 Task: Set the default behavior for background sync permission to "Sites can ask to use info they've saved about you".
Action: Mouse moved to (1094, 29)
Screenshot: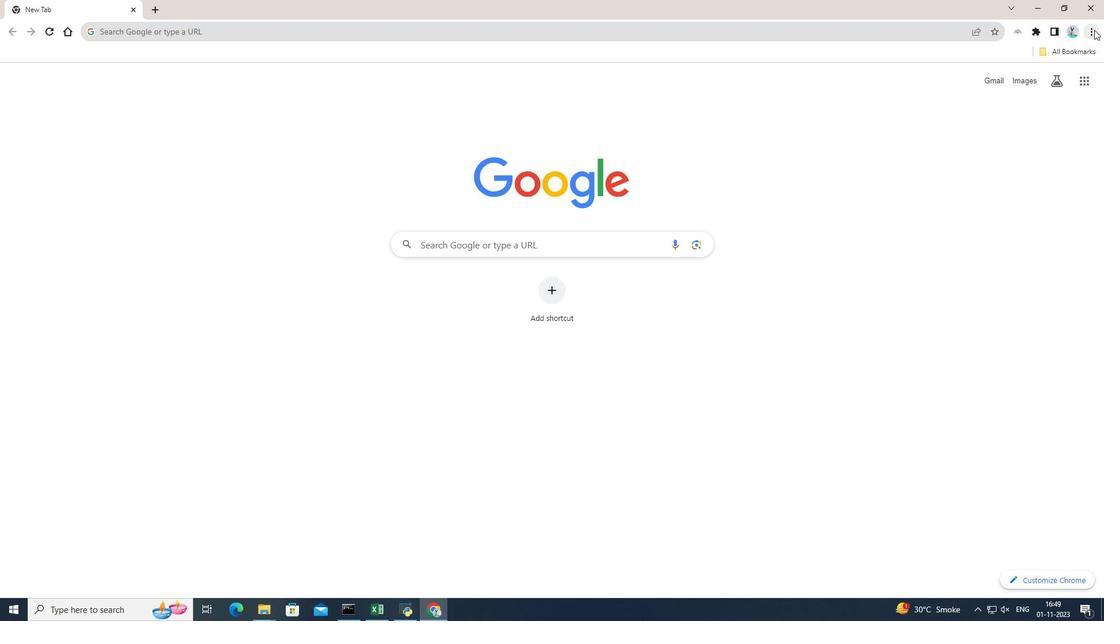 
Action: Mouse pressed left at (1094, 29)
Screenshot: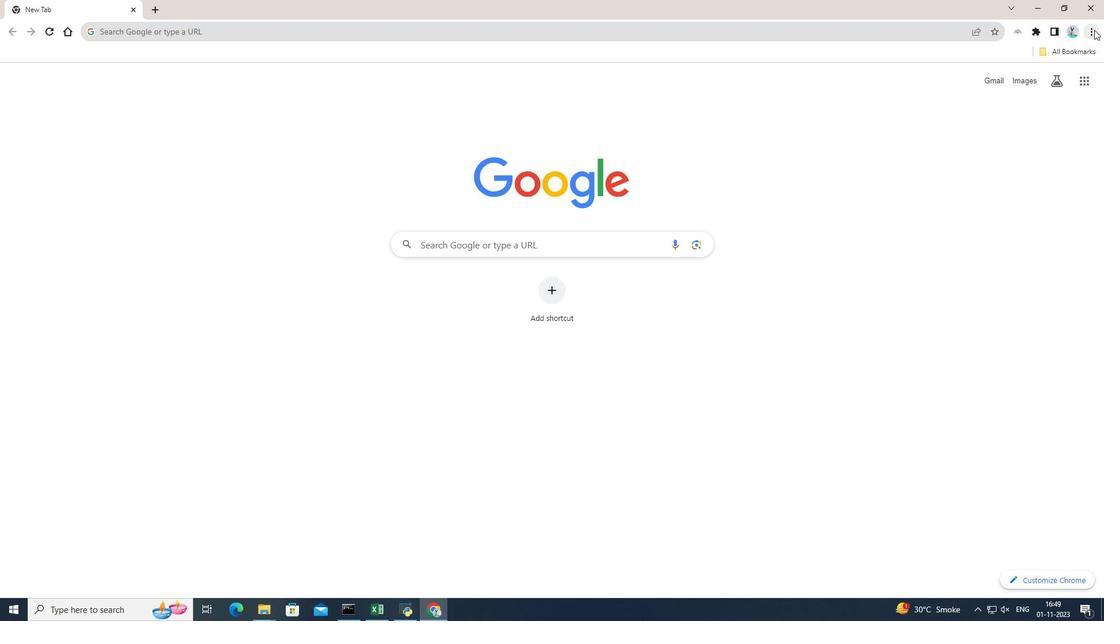 
Action: Mouse moved to (981, 238)
Screenshot: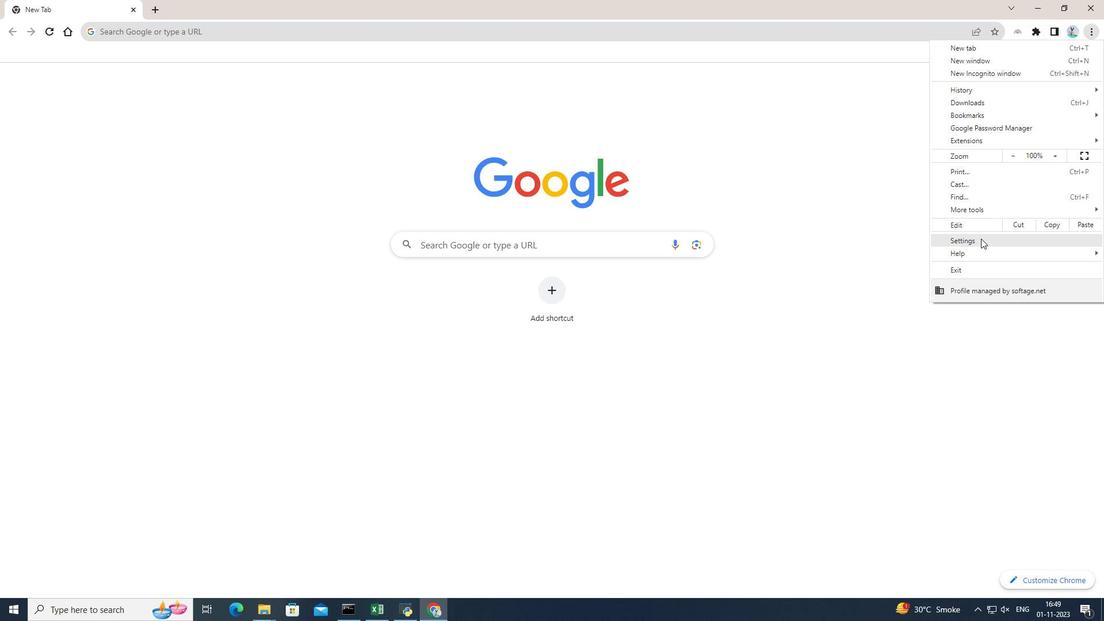 
Action: Mouse pressed left at (981, 238)
Screenshot: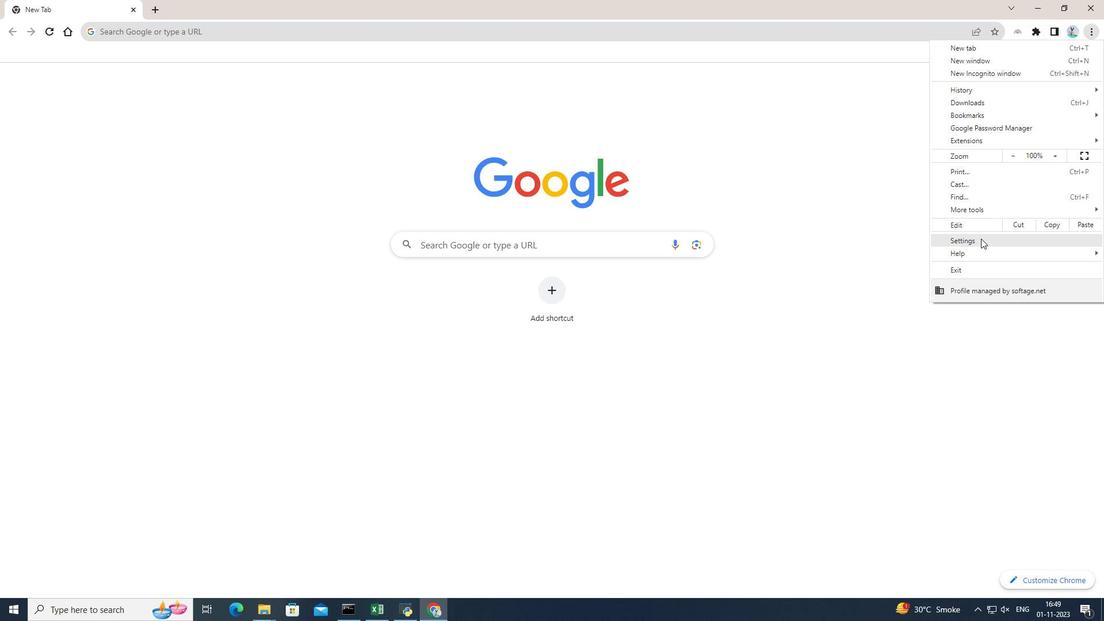 
Action: Mouse pressed left at (981, 238)
Screenshot: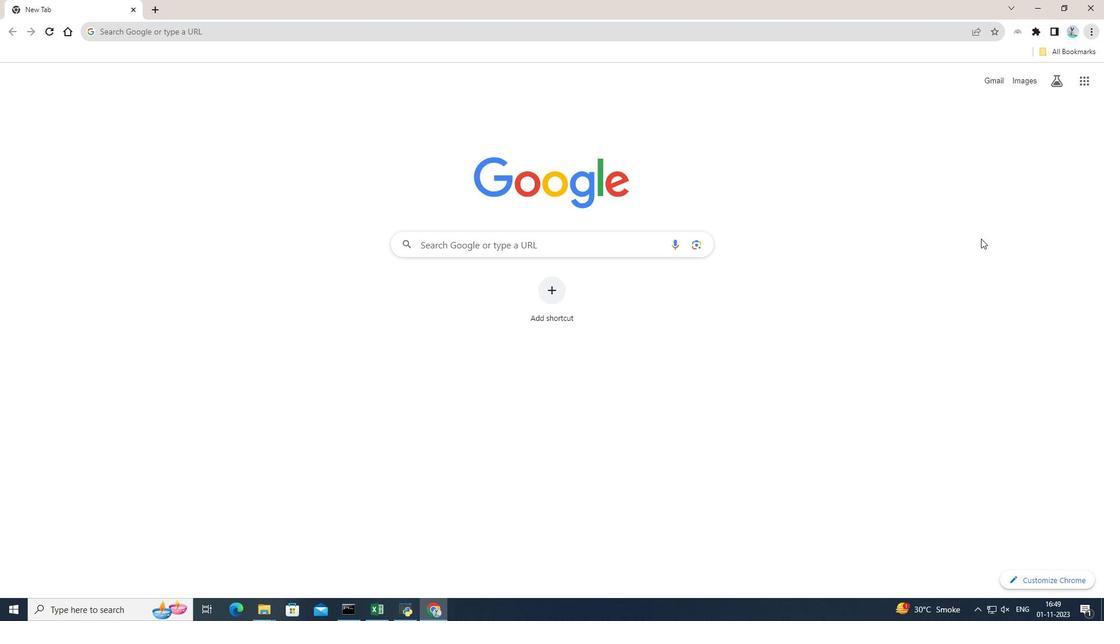 
Action: Mouse moved to (97, 135)
Screenshot: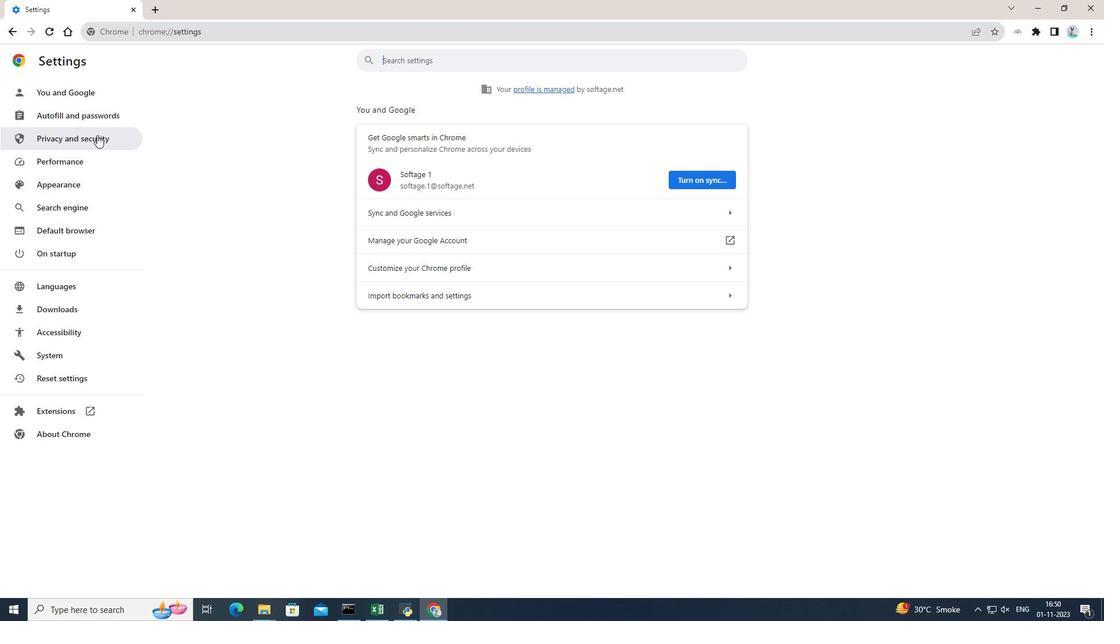 
Action: Mouse pressed left at (97, 135)
Screenshot: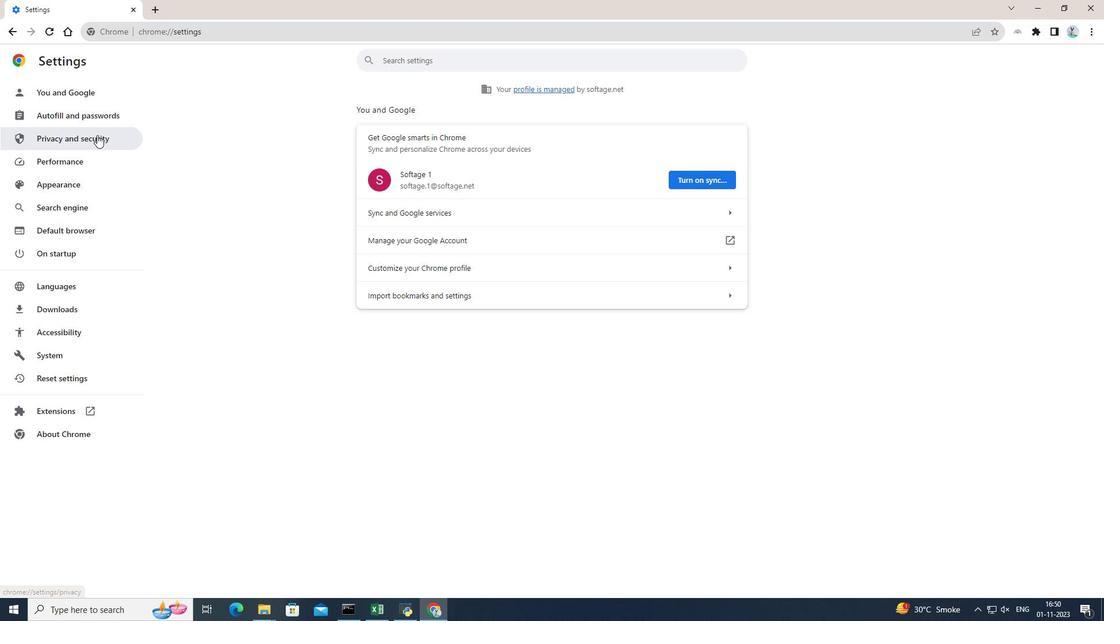 
Action: Mouse moved to (506, 357)
Screenshot: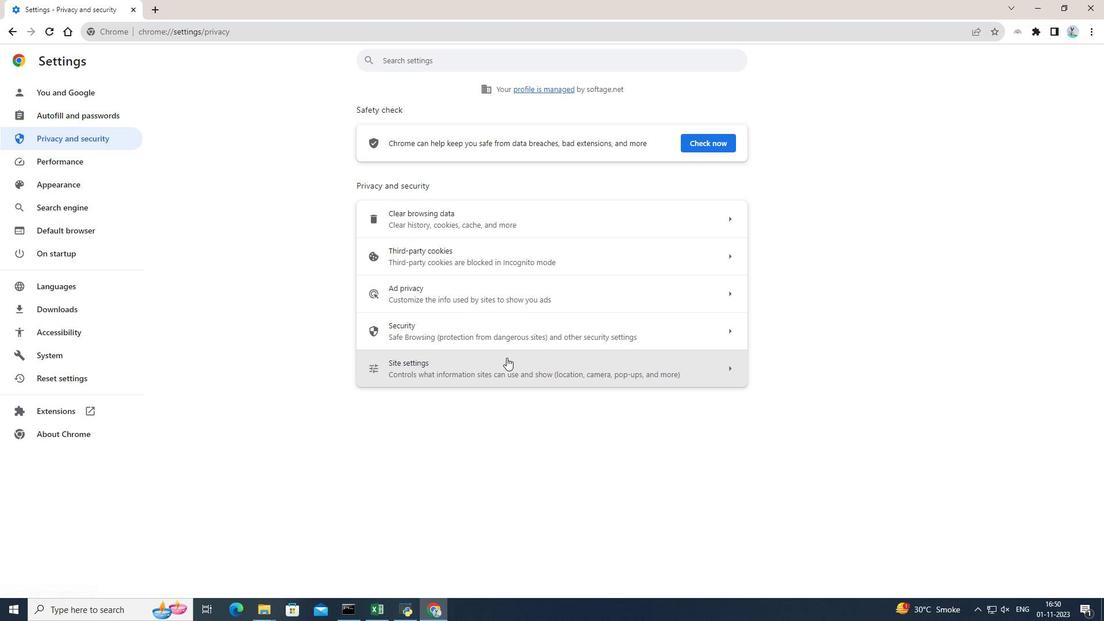 
Action: Mouse pressed left at (506, 357)
Screenshot: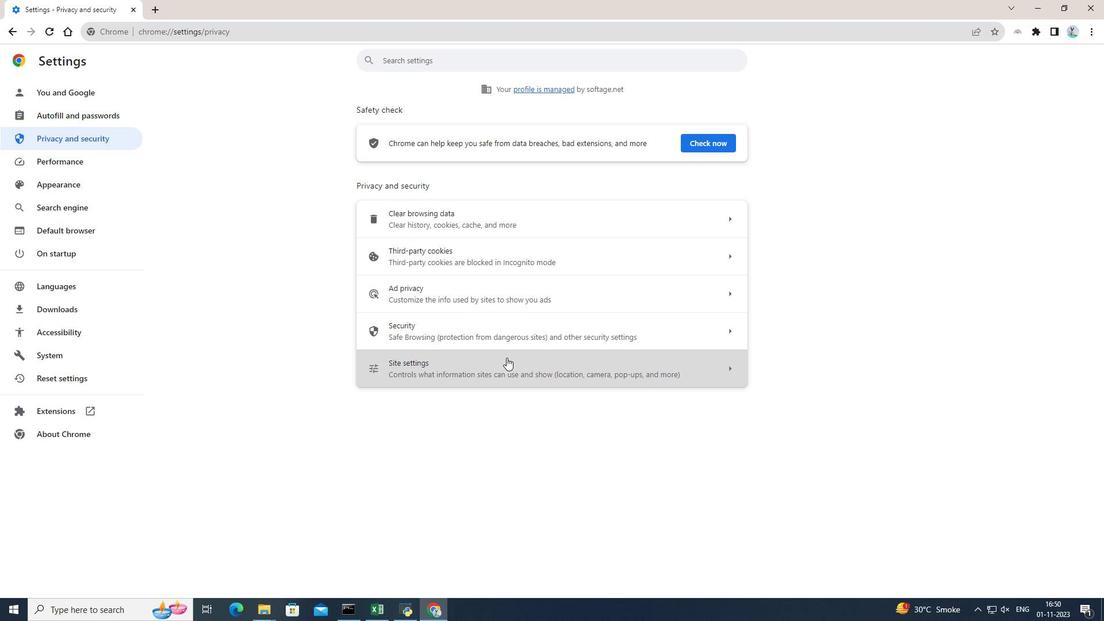 
Action: Mouse moved to (587, 409)
Screenshot: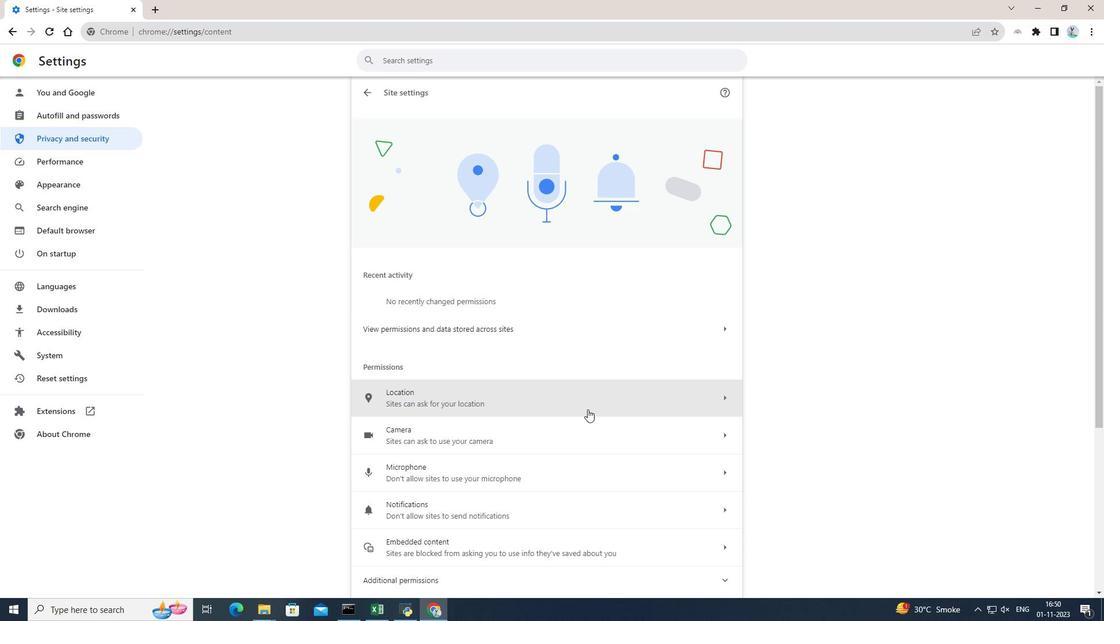 
Action: Mouse scrolled (587, 409) with delta (0, 0)
Screenshot: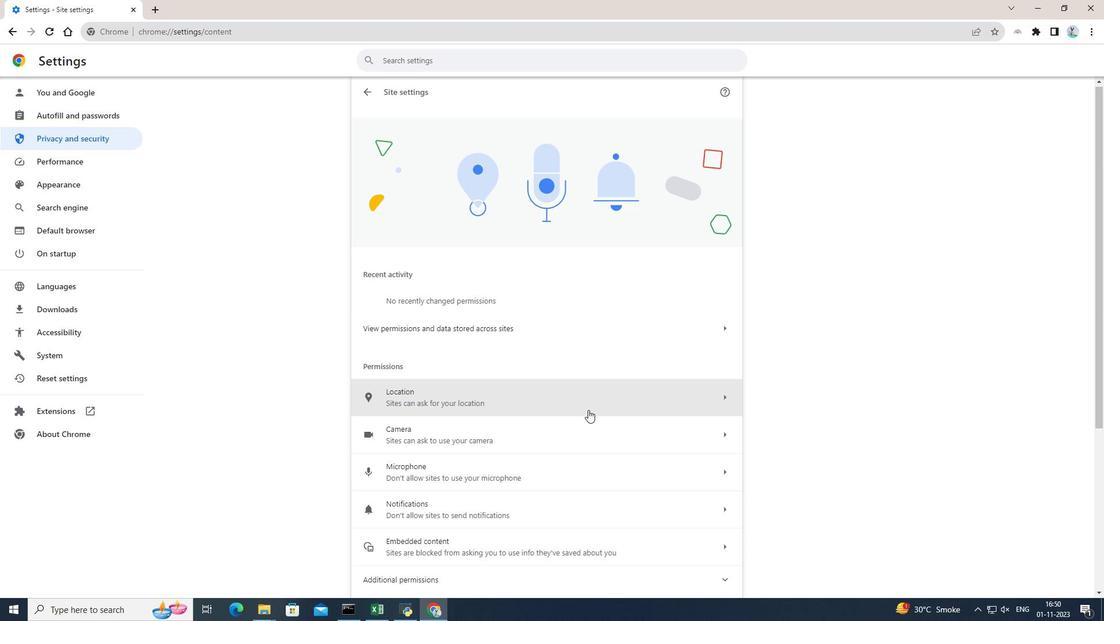 
Action: Mouse moved to (588, 410)
Screenshot: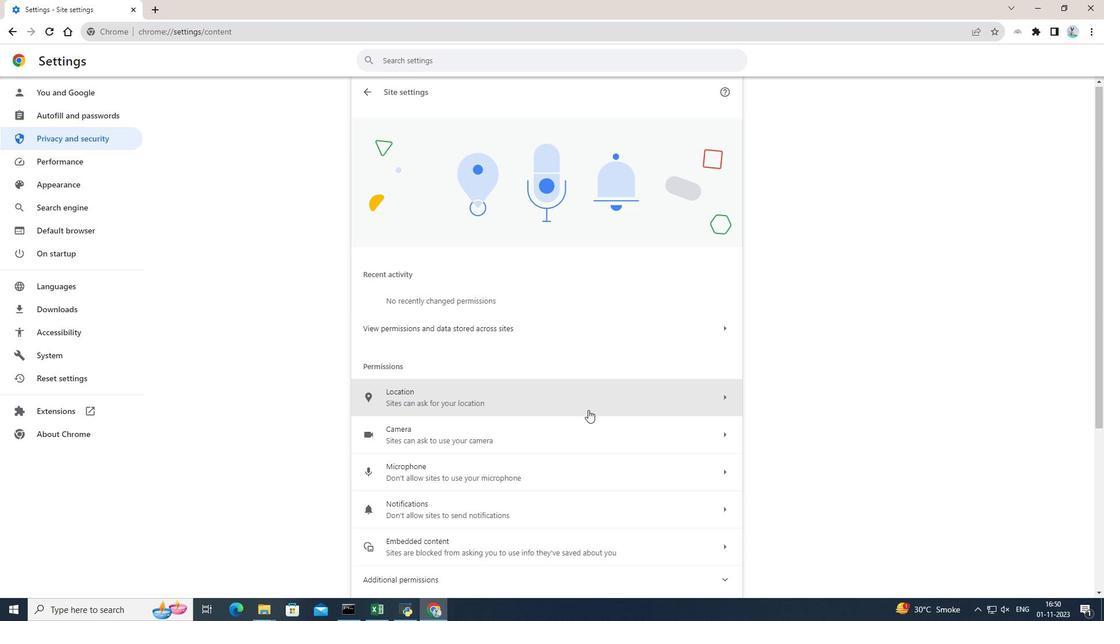 
Action: Mouse scrolled (588, 409) with delta (0, 0)
Screenshot: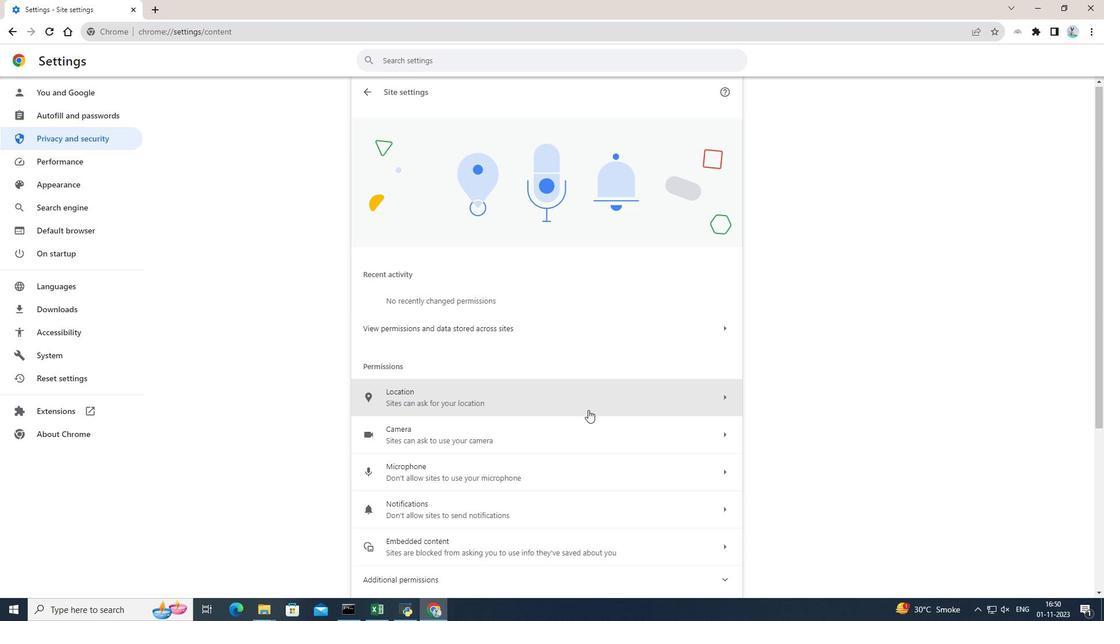 
Action: Mouse moved to (510, 429)
Screenshot: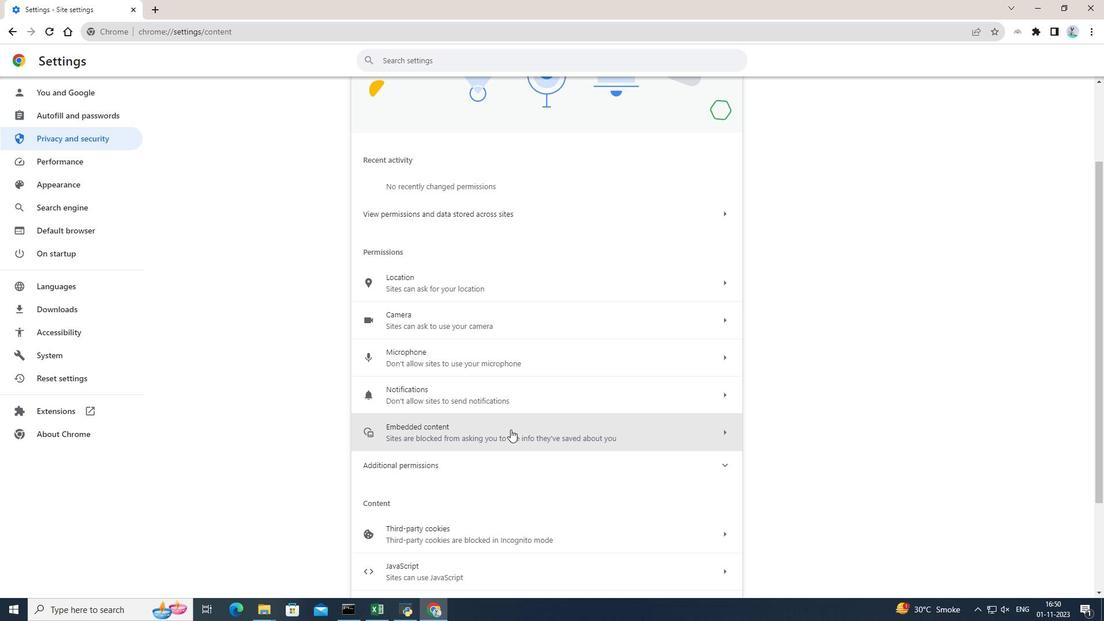 
Action: Mouse pressed left at (510, 429)
Screenshot: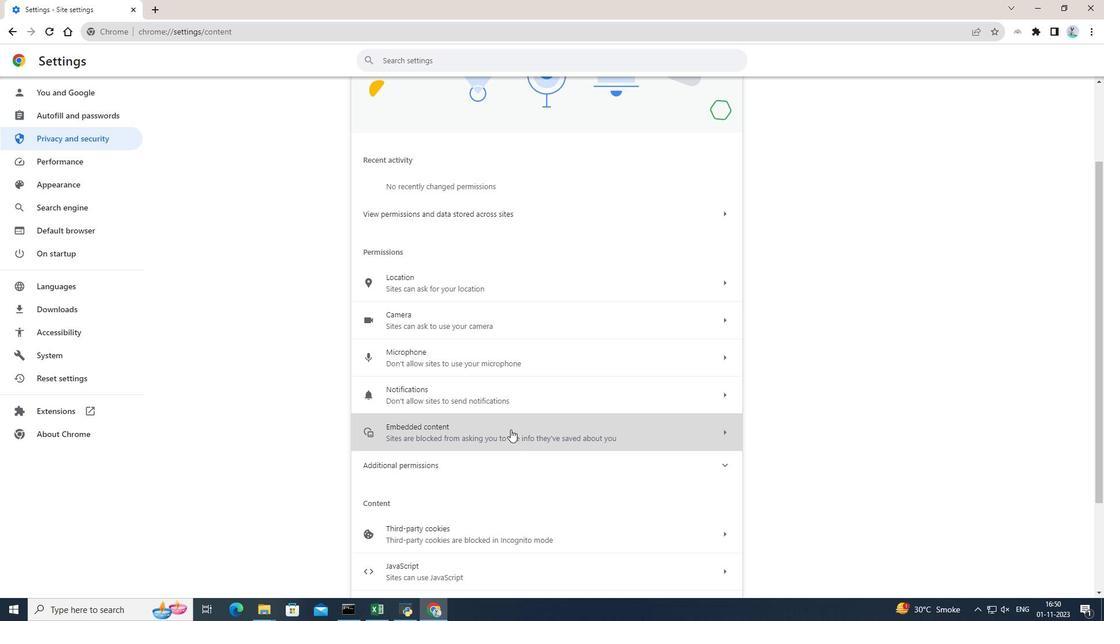 
Action: Mouse moved to (372, 208)
Screenshot: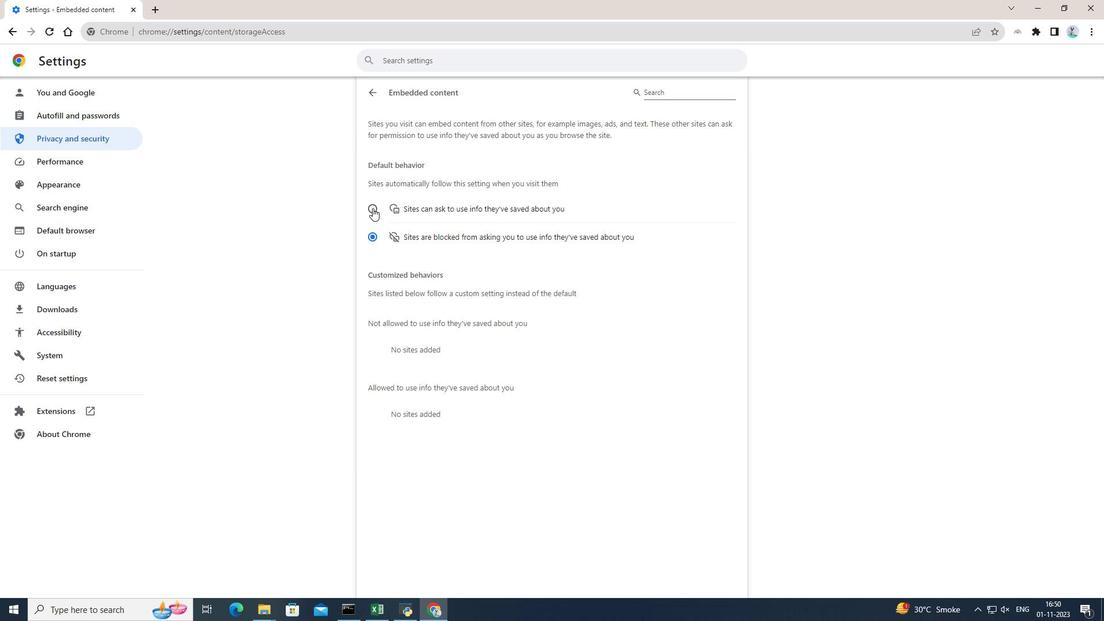 
Action: Mouse pressed left at (372, 208)
Screenshot: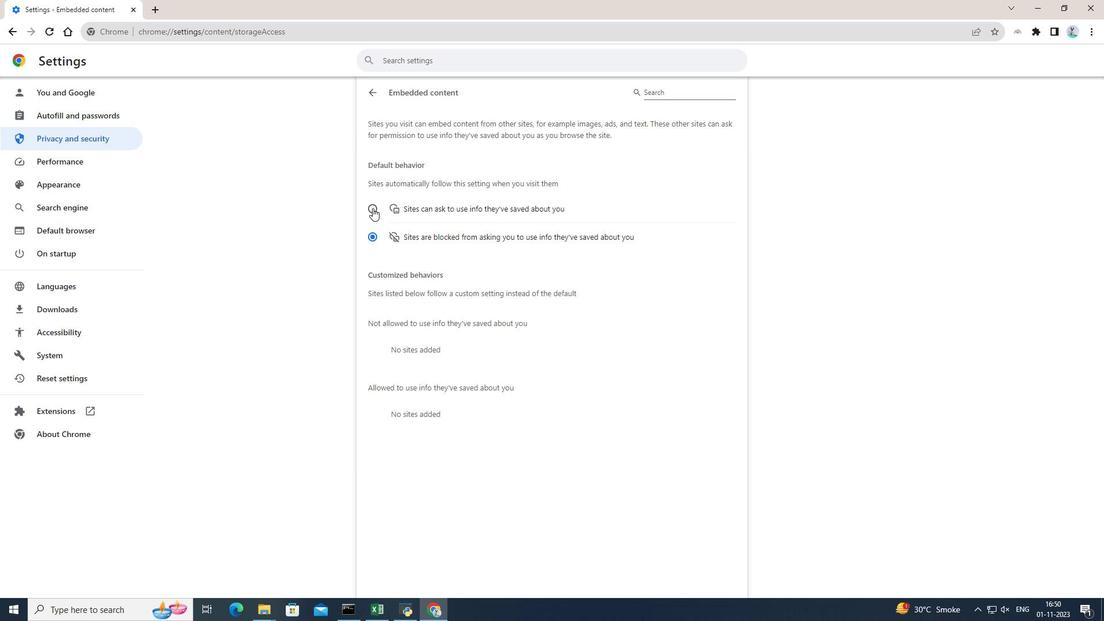 
Action: Mouse moved to (683, 262)
Screenshot: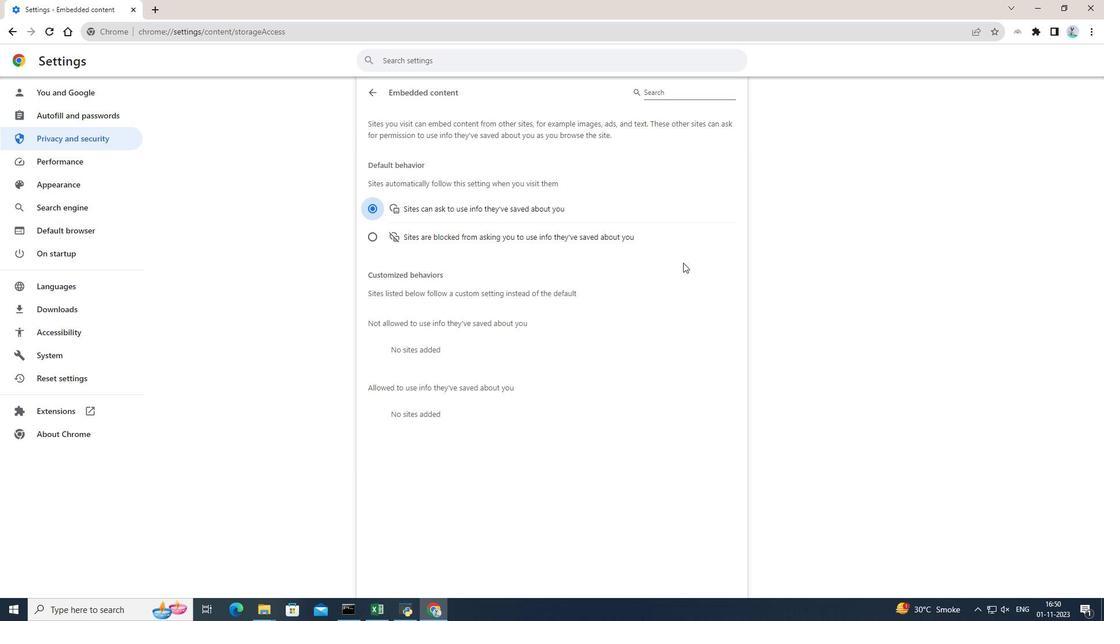 
